 Task: Change the mini visible option to 2 in the open editor.
Action: Mouse moved to (38, 615)
Screenshot: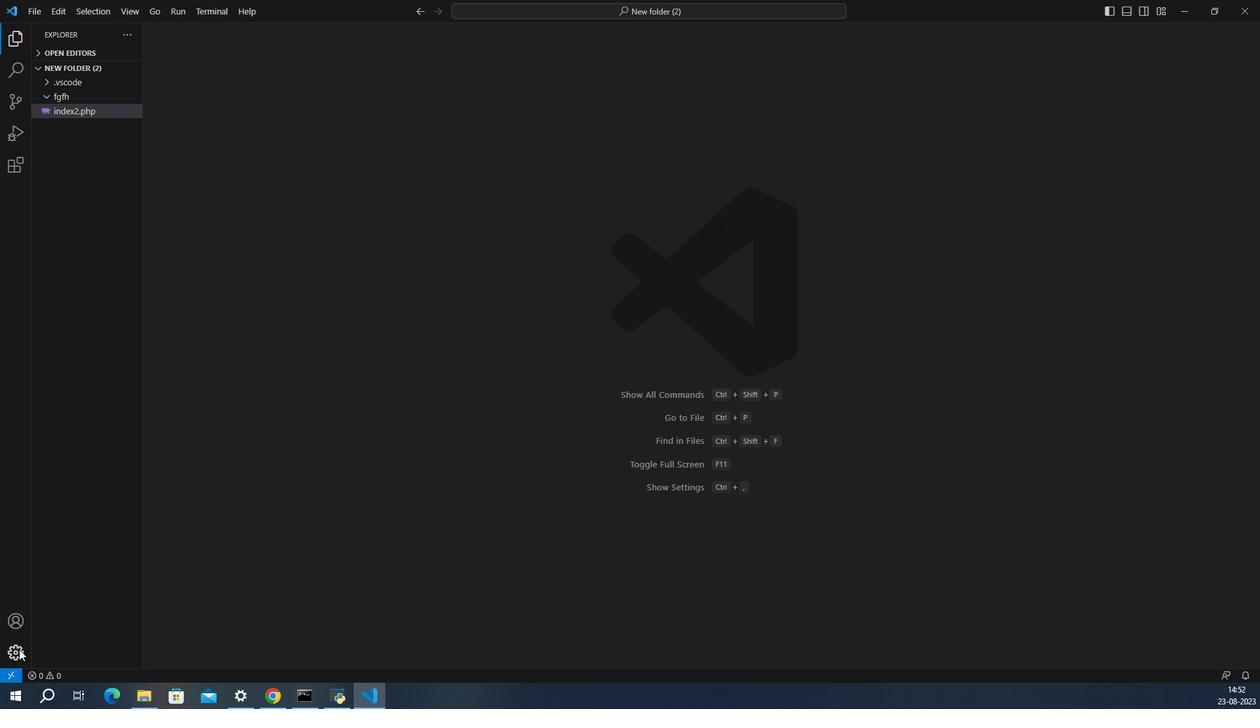 
Action: Mouse pressed left at (38, 615)
Screenshot: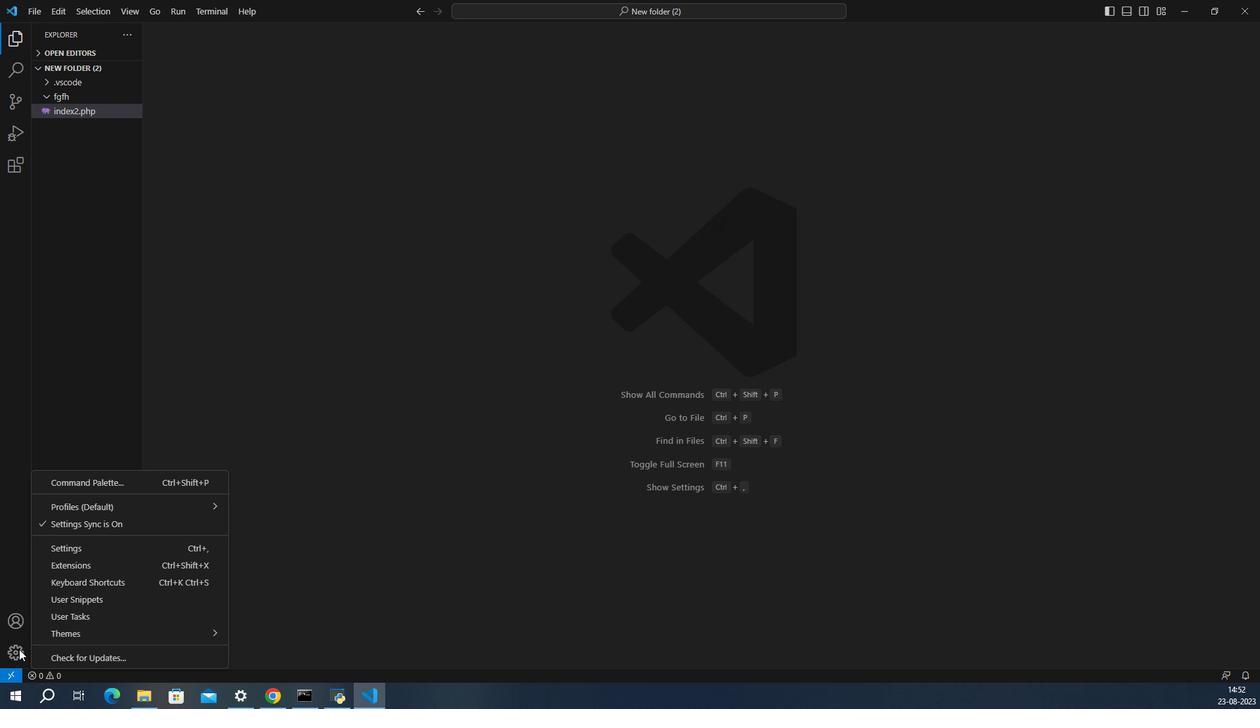 
Action: Mouse moved to (75, 546)
Screenshot: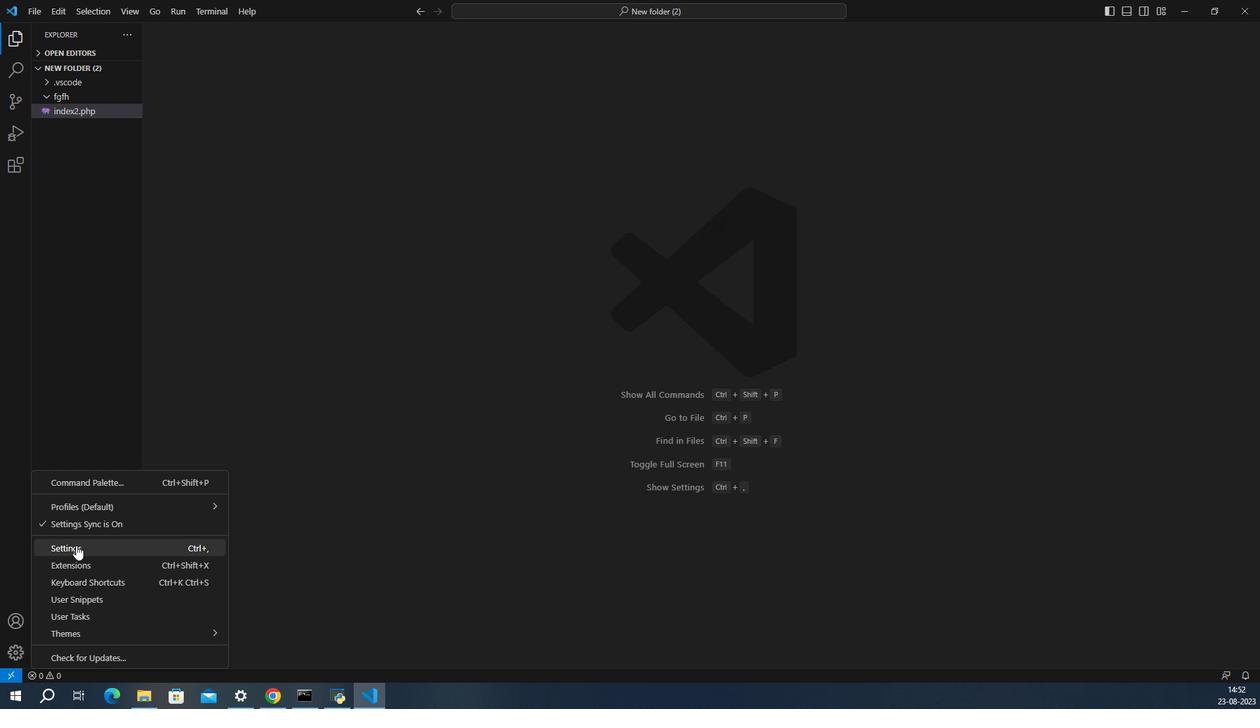
Action: Mouse pressed left at (75, 546)
Screenshot: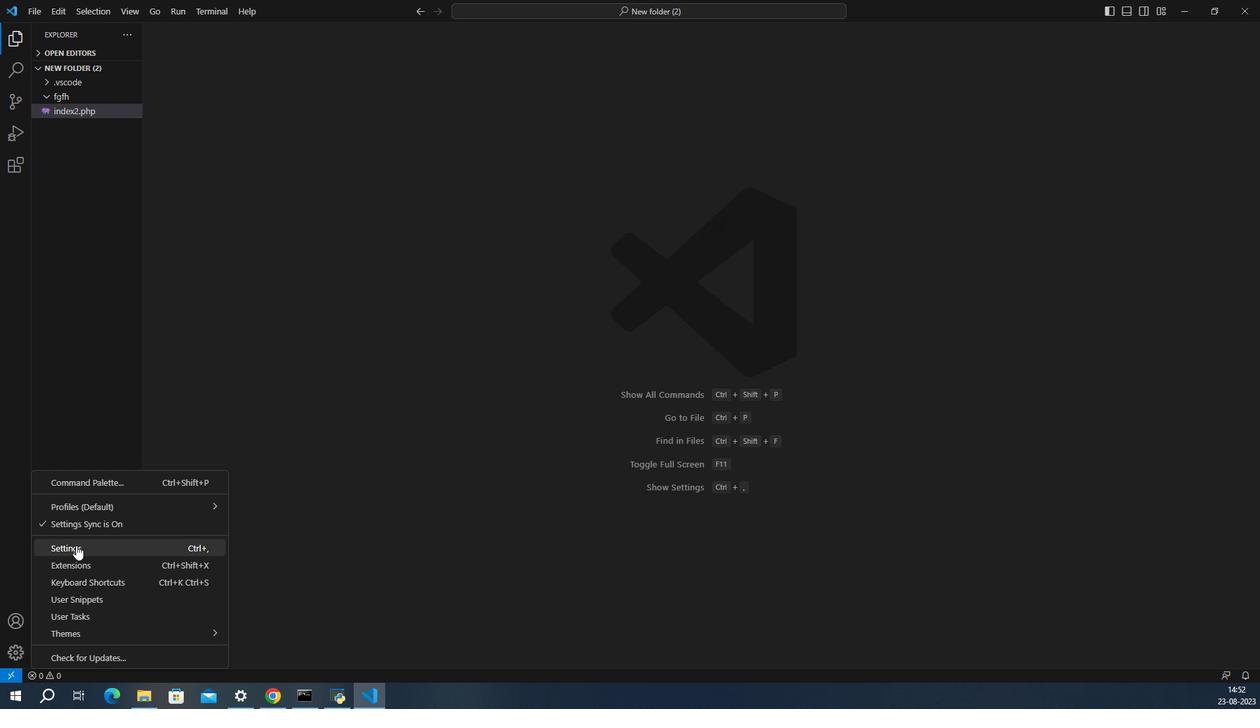 
Action: Mouse moved to (405, 559)
Screenshot: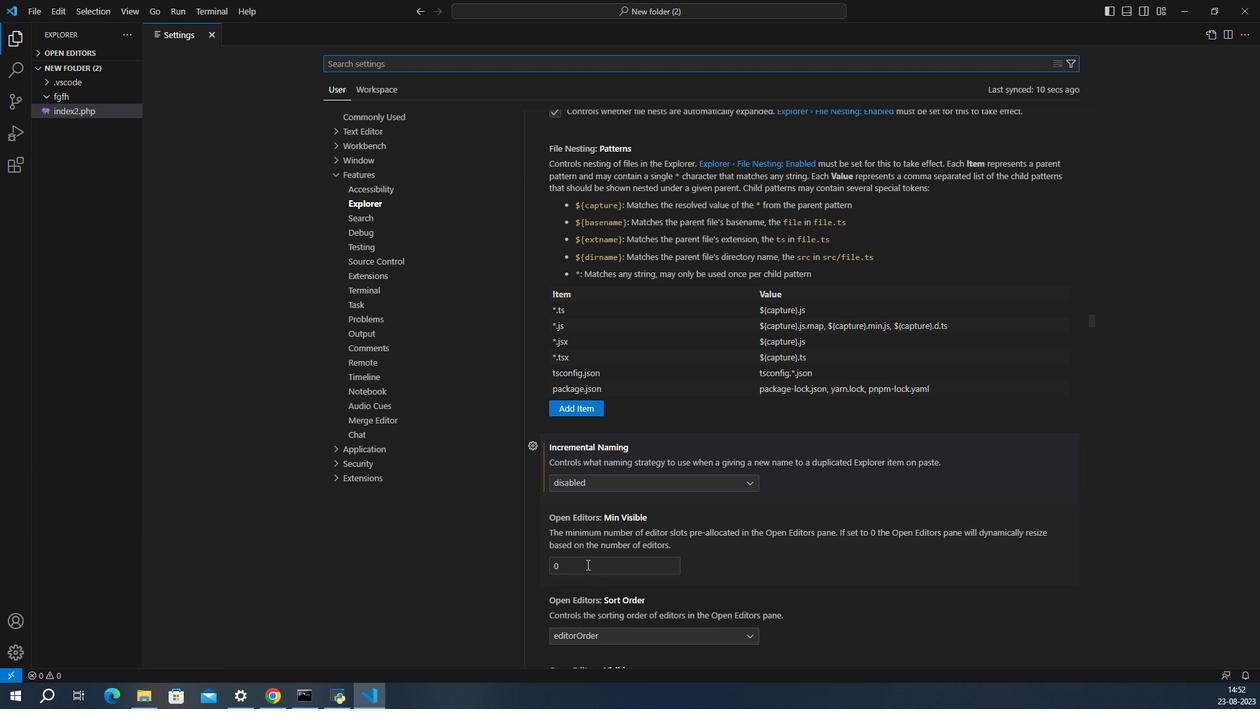 
Action: Mouse pressed left at (405, 559)
Screenshot: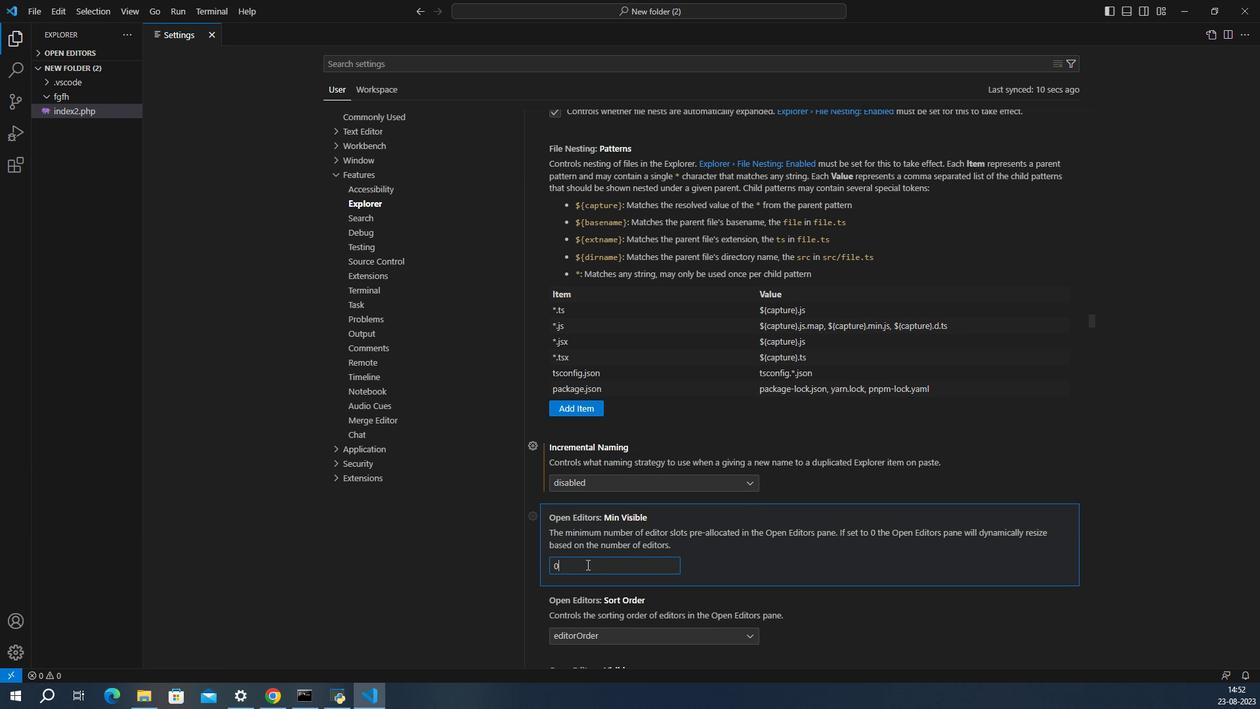 
Action: Key pressed <Key.backspace>3<Key.backspace>2
Screenshot: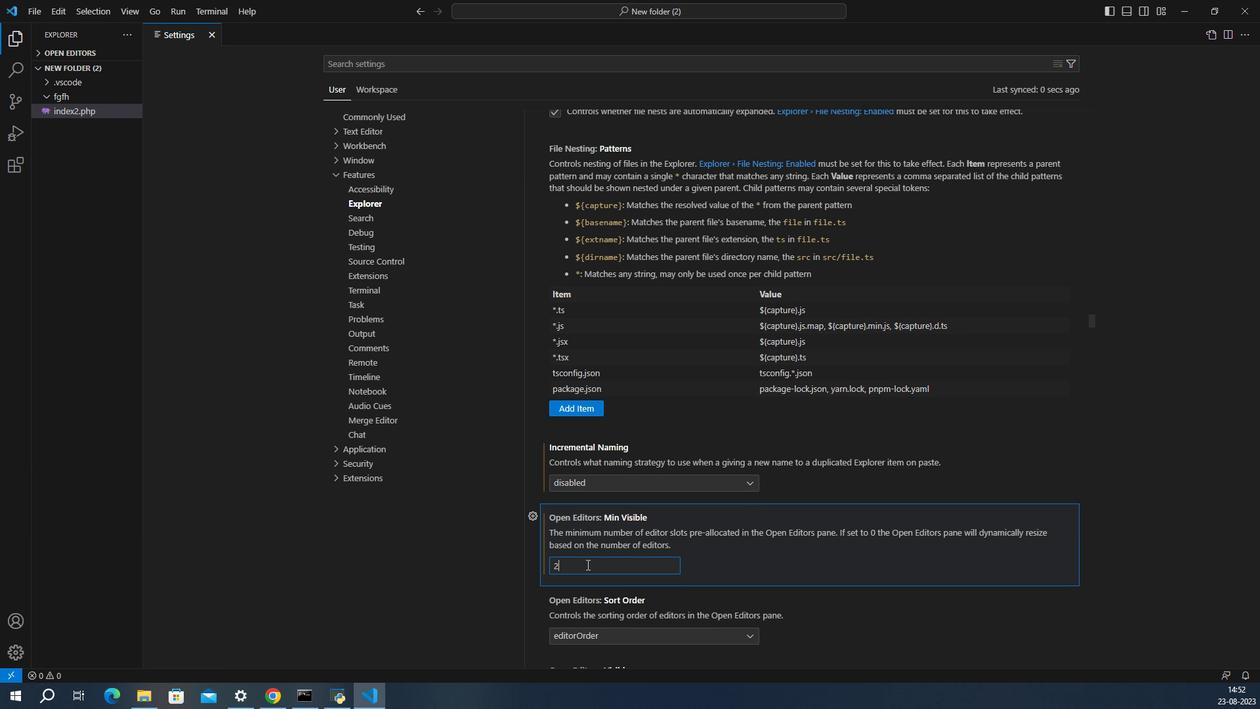 
